 Task: Select Grocery. Add to cart, from DashMart for 3451 Chapel Oaks Dr, Unit 404, Building 4, Coppell, Texas 75019, Cell Number 6807042056, following items : Betty Crocker Brownie Mix Fudge Family Size (18.3 oz) - 2, Cucumber (each) - 6, _x000D_
Romaine Lettuce (1 ct) - 2, Garlic Bulb (1 ct) - 2, Starbucks Dark French Roast Coffee K-Cup Pods (10 ct) - 6, Nissin Top Ramen Noodle Soup Beef (3 oz x 6 ct) - 2
Action: Mouse moved to (308, 111)
Screenshot: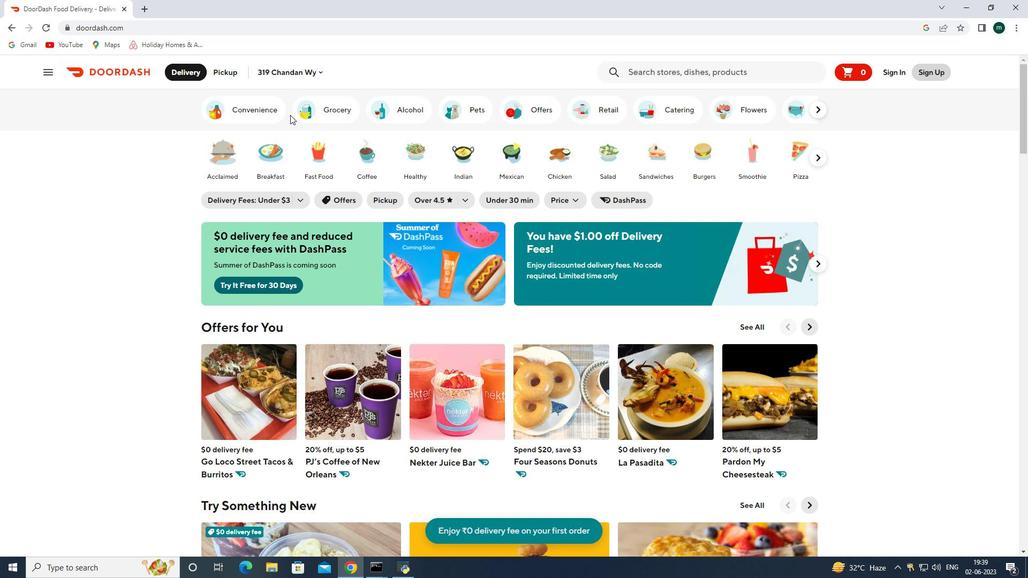 
Action: Mouse pressed left at (308, 111)
Screenshot: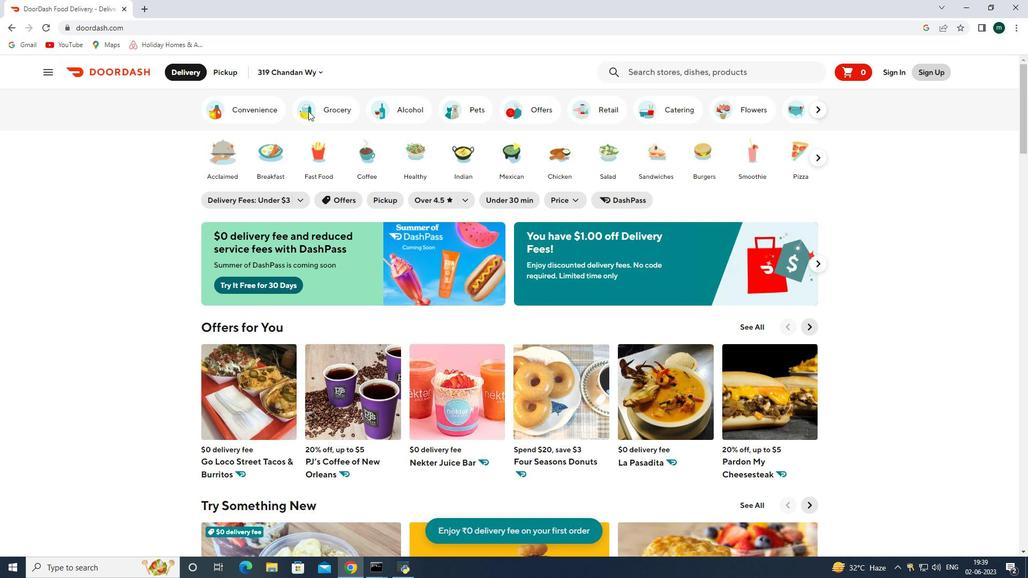 
Action: Mouse moved to (371, 295)
Screenshot: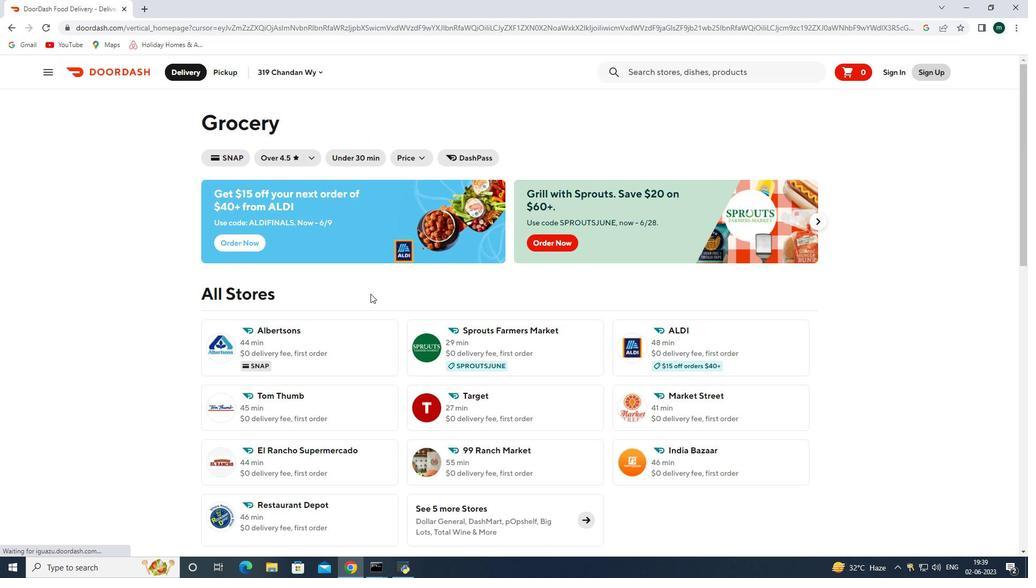 
Action: Mouse scrolled (371, 295) with delta (0, 0)
Screenshot: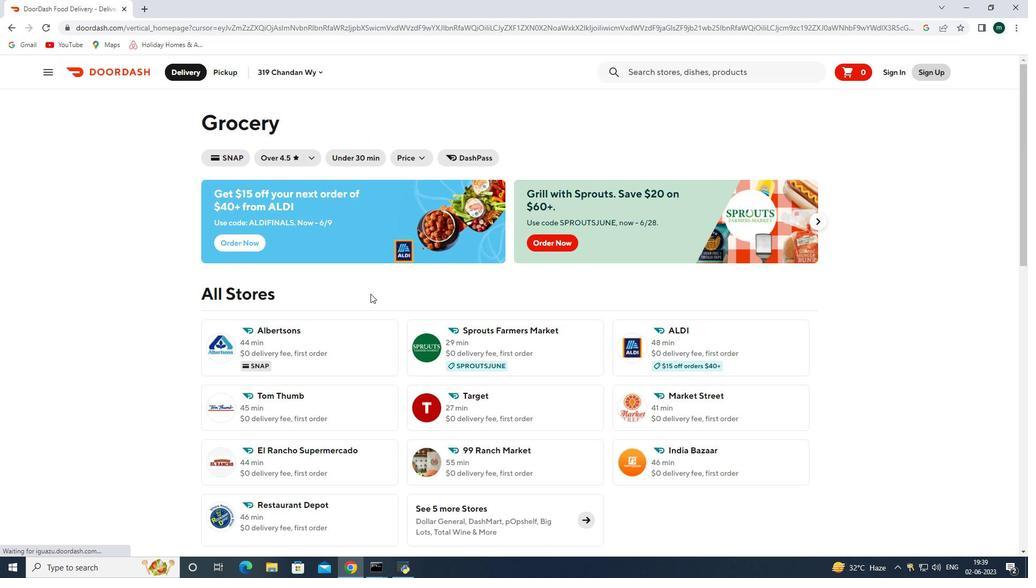 
Action: Mouse moved to (371, 295)
Screenshot: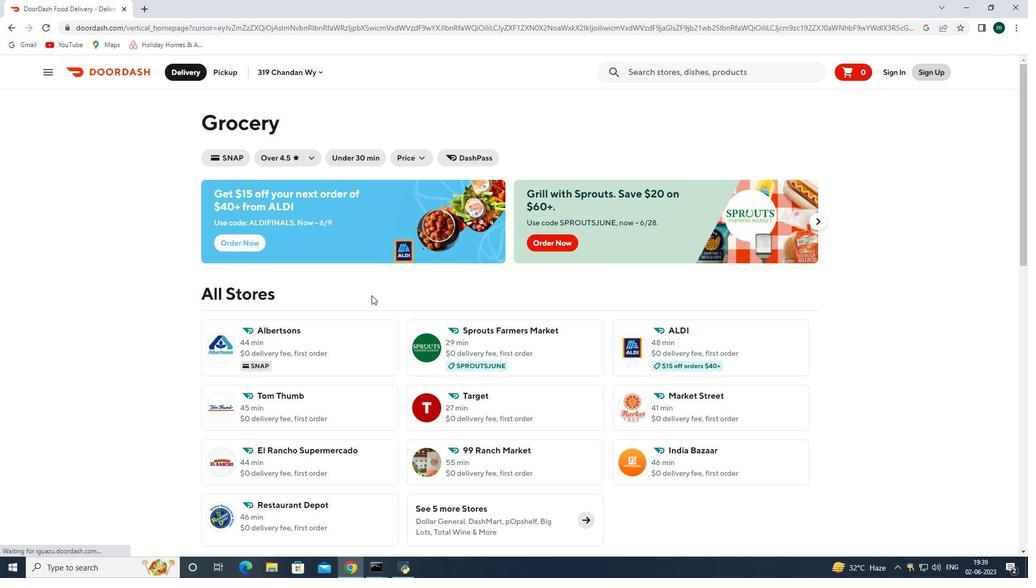 
Action: Mouse scrolled (371, 295) with delta (0, 0)
Screenshot: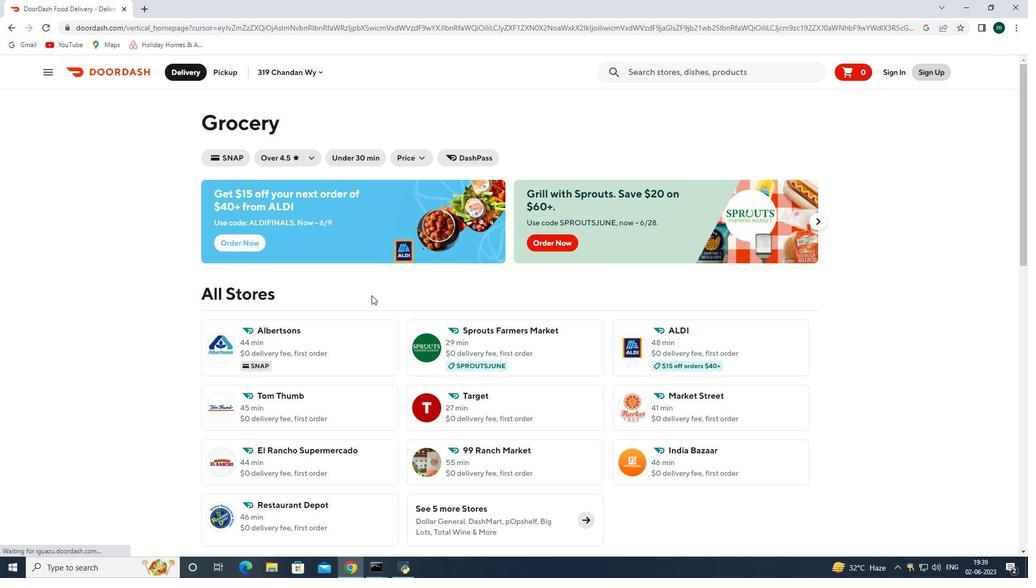 
Action: Mouse moved to (439, 419)
Screenshot: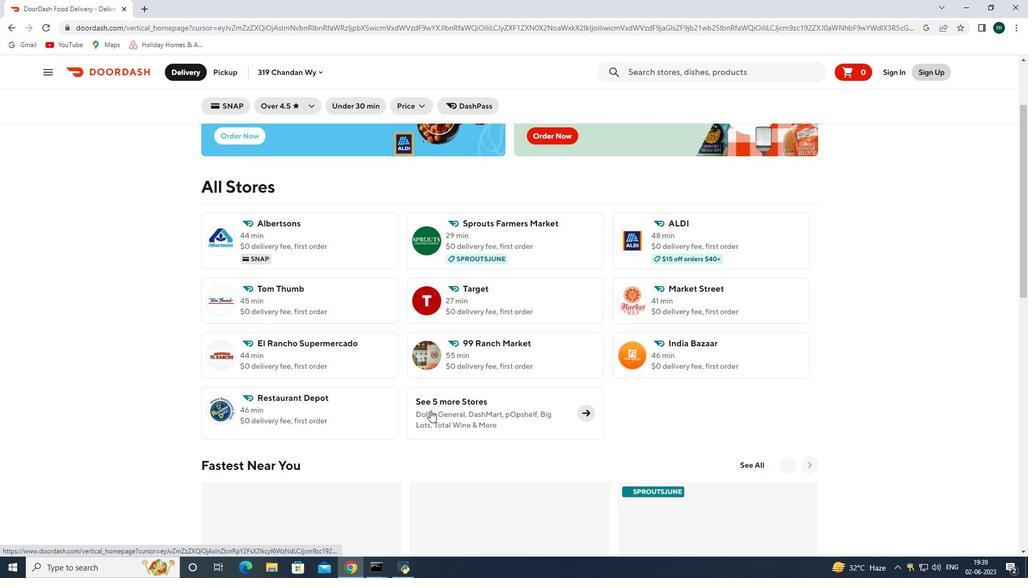 
Action: Mouse pressed left at (439, 419)
Screenshot: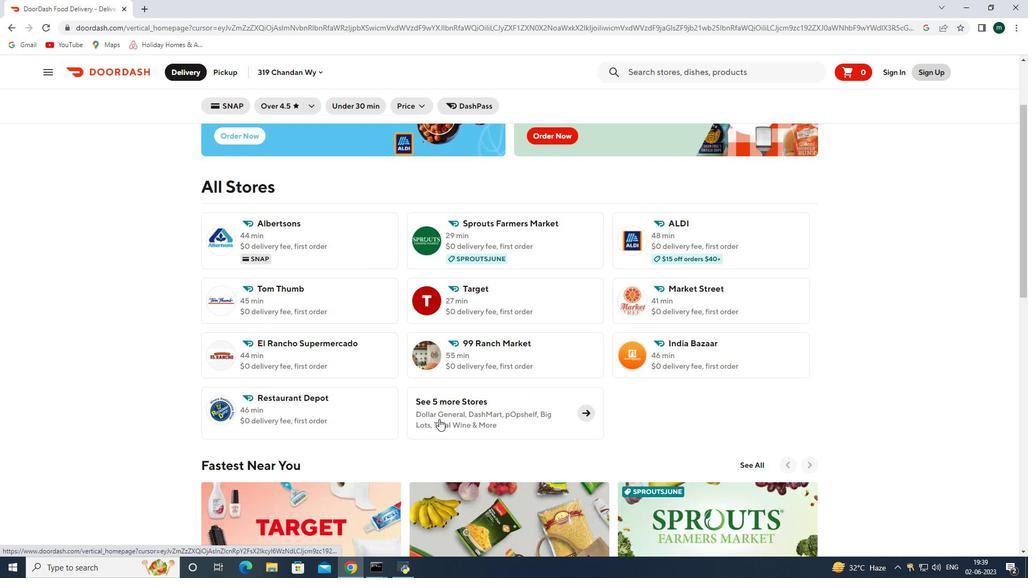 
Action: Mouse moved to (701, 350)
Screenshot: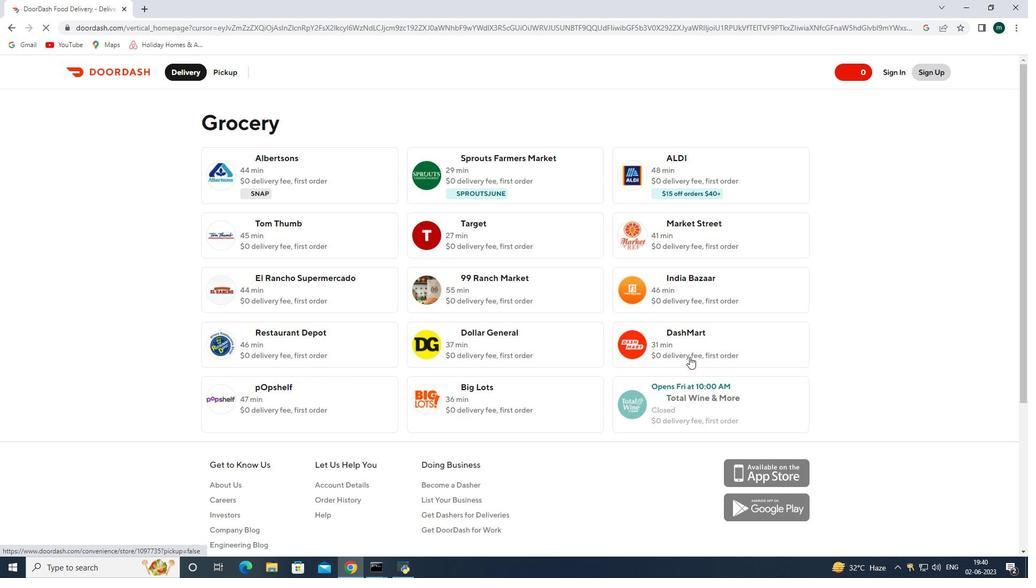 
Action: Mouse pressed left at (701, 350)
Screenshot: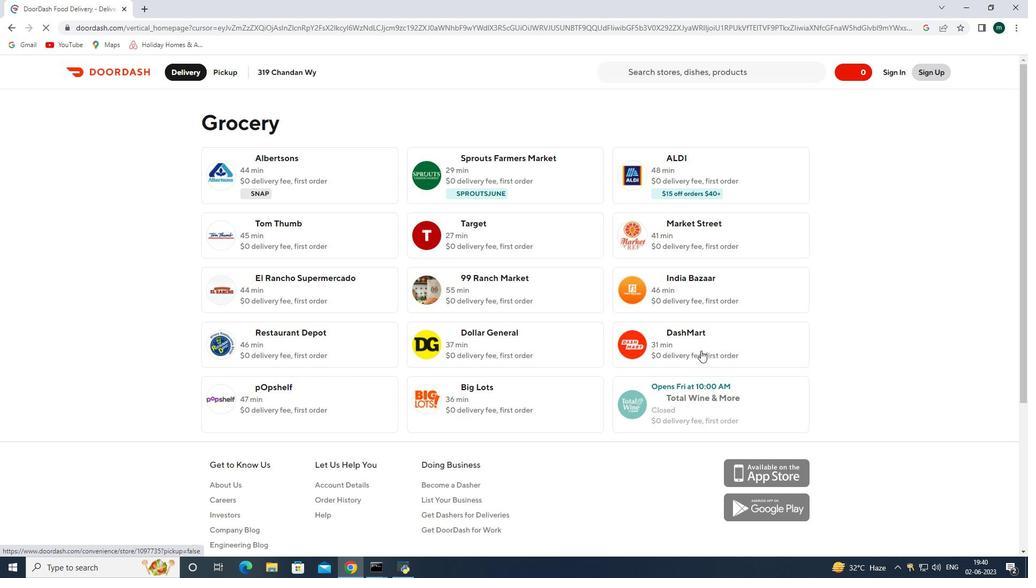 
Action: Mouse moved to (208, 67)
Screenshot: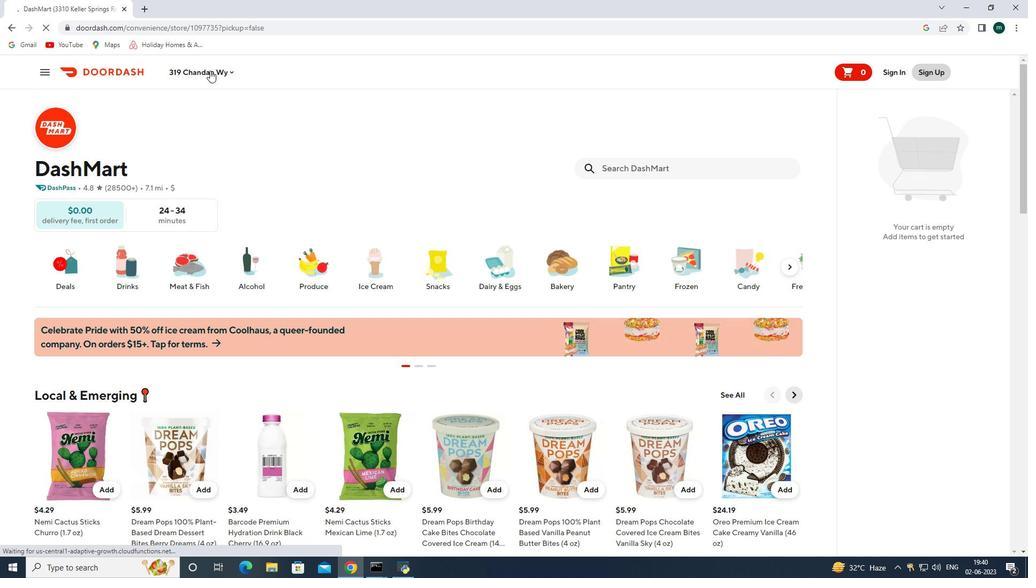 
Action: Mouse pressed left at (208, 67)
Screenshot: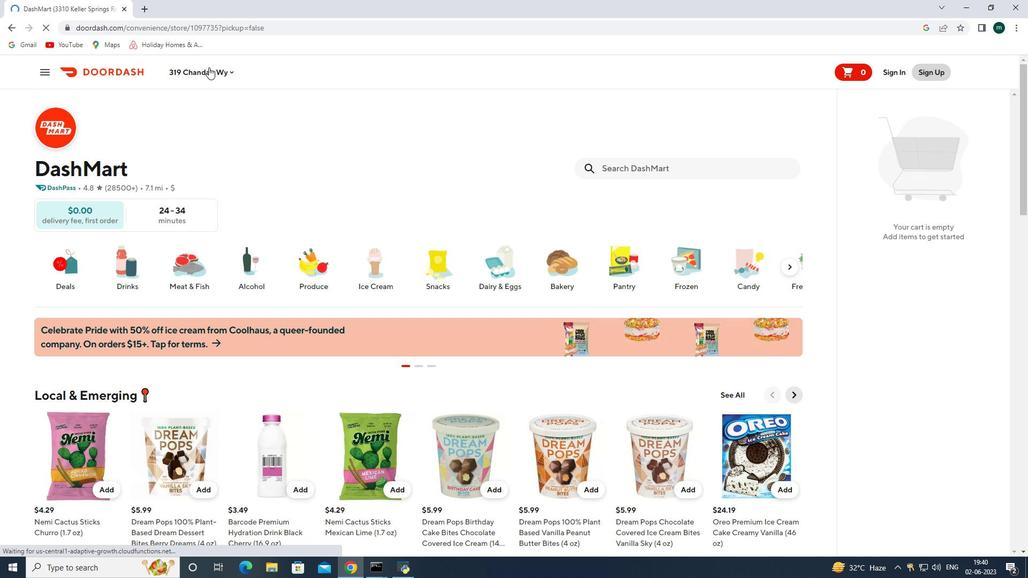 
Action: Mouse moved to (214, 113)
Screenshot: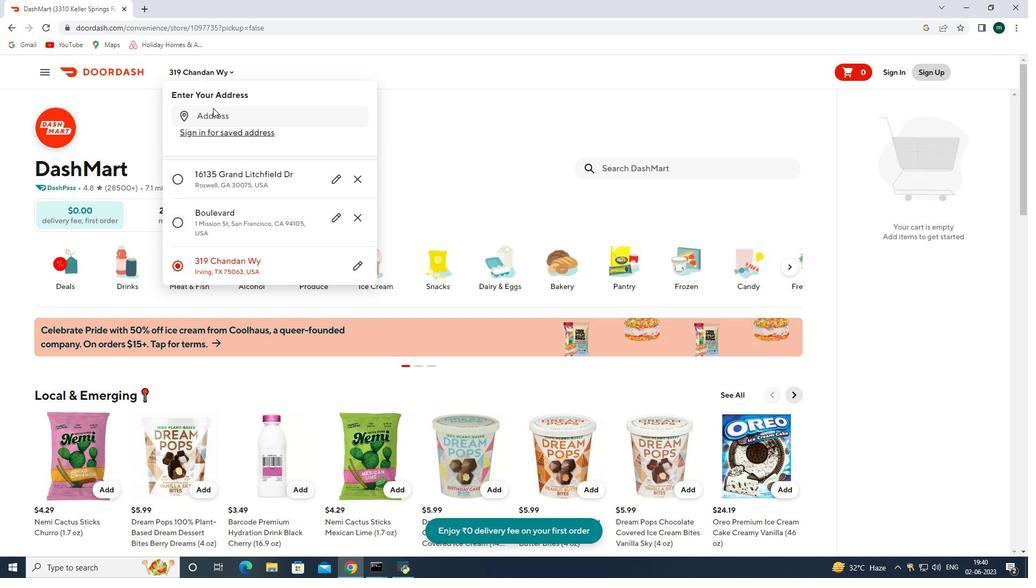 
Action: Mouse pressed left at (214, 113)
Screenshot: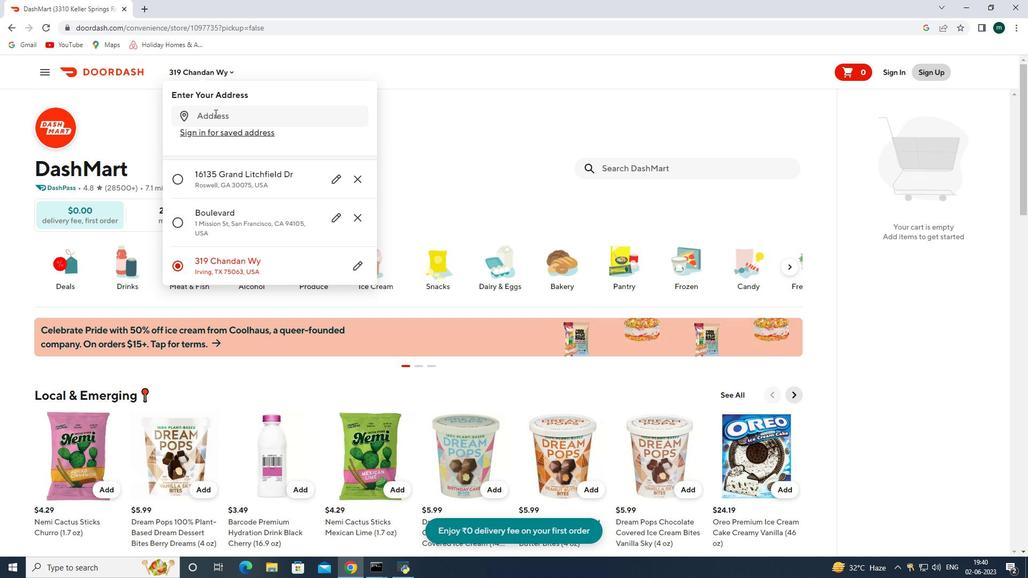
Action: Key pressed 3451<Key.space>chapel<Key.space>oaks<Key.space>dr<Key.space>unit<Key.space>404<Key.space>building<Key.space>4<Key.space>coppell<Key.space>texas<Key.space>75019<Key.enter>
Screenshot: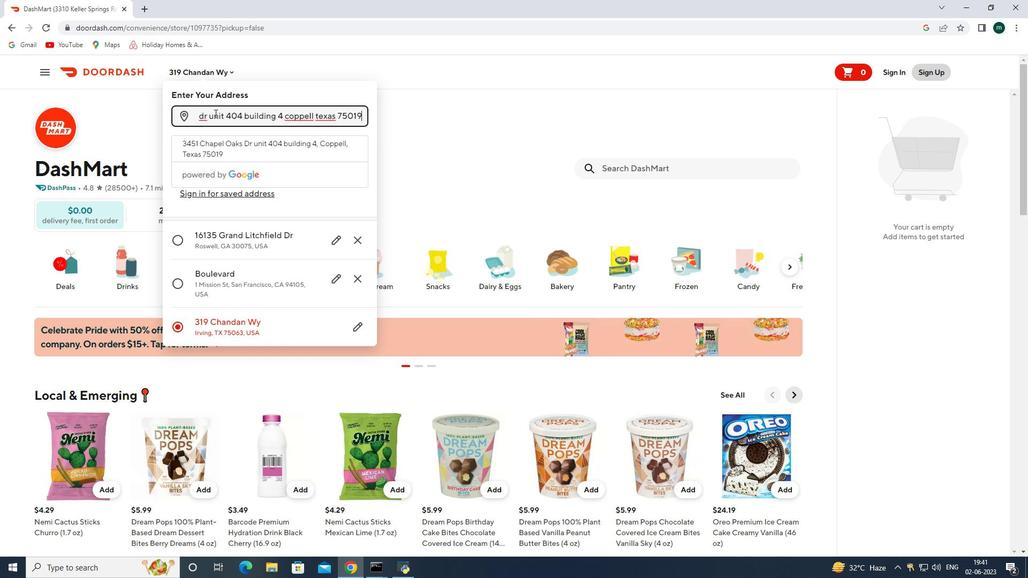 
Action: Mouse moved to (296, 425)
Screenshot: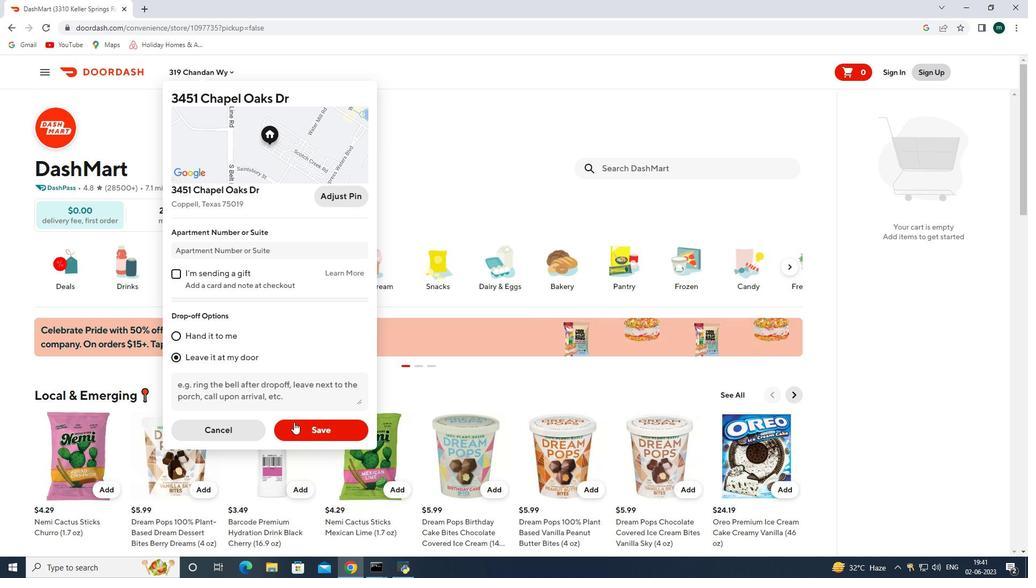 
Action: Mouse pressed left at (296, 425)
Screenshot: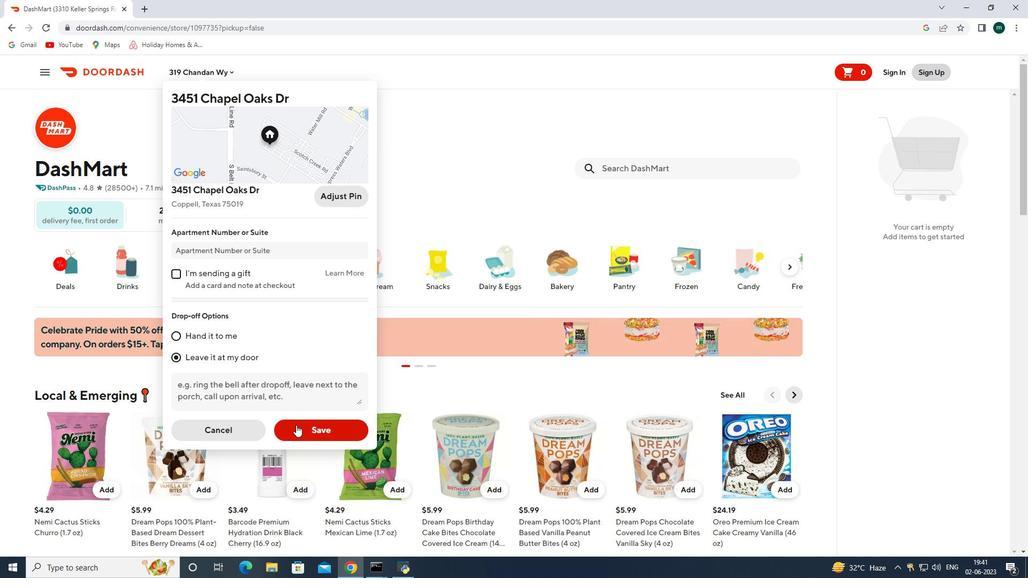 
Action: Mouse moved to (609, 165)
Screenshot: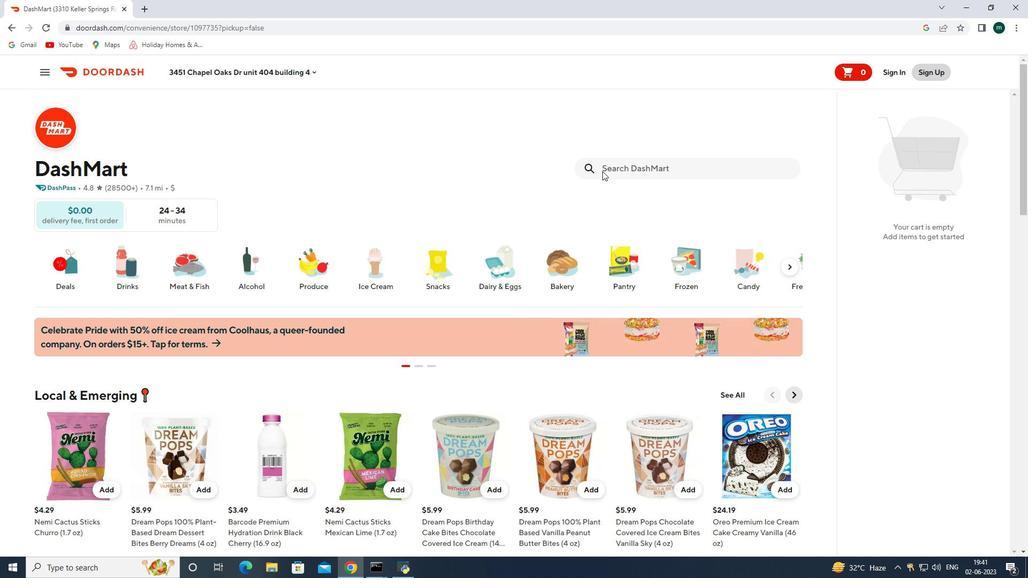 
Action: Mouse pressed left at (609, 165)
Screenshot: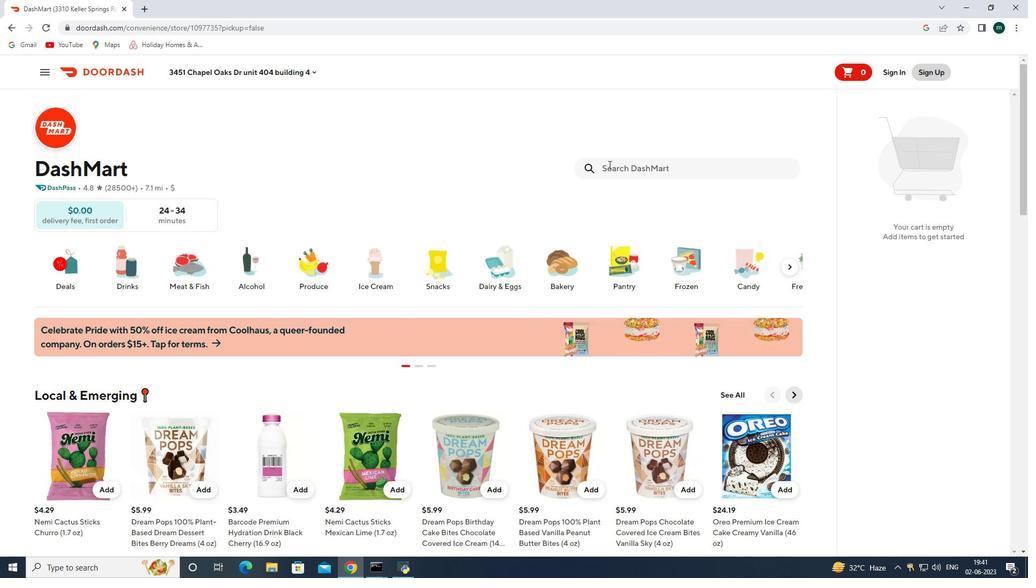 
Action: Mouse moved to (609, 165)
Screenshot: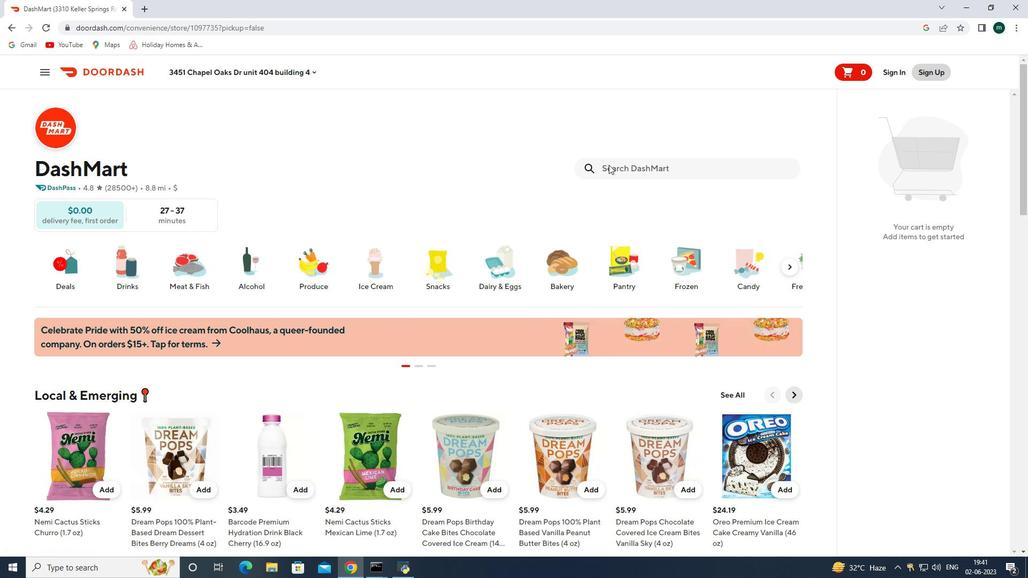 
Action: Key pressed betty<Key.space>cocker<Key.space>brownie<Key.space>mix<Key.space>fudge<Key.space>fai<Key.backspace>mily<Key.space>size<Key.space><Key.enter>
Screenshot: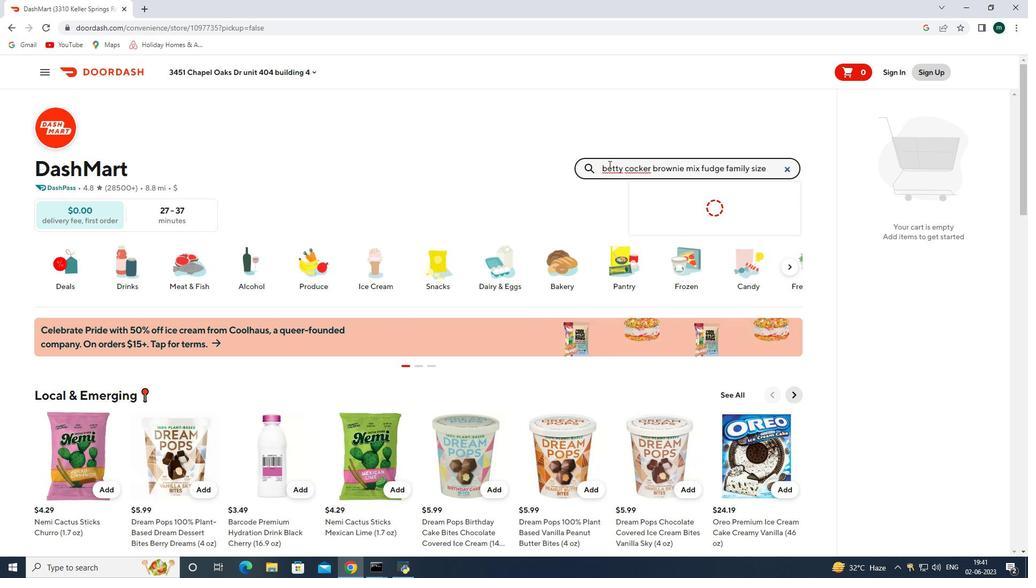 
Action: Mouse moved to (610, 136)
Screenshot: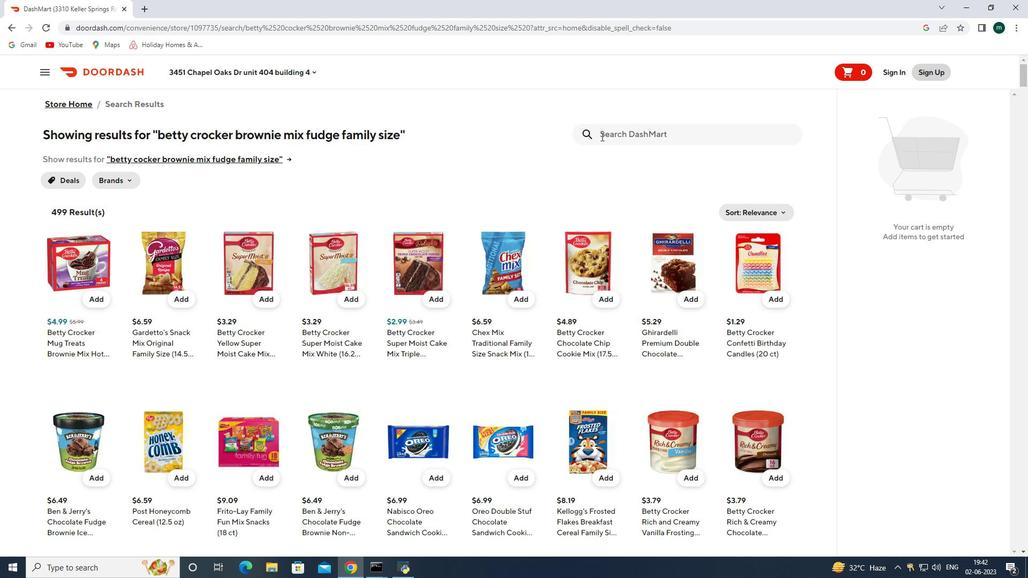 
Action: Mouse pressed left at (610, 136)
Screenshot: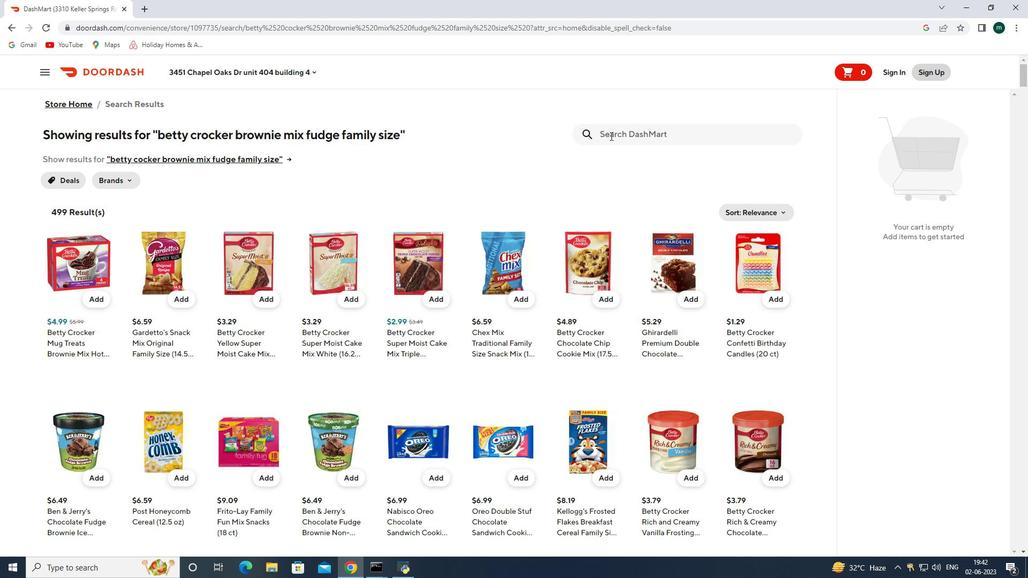 
Action: Key pressed cu
Screenshot: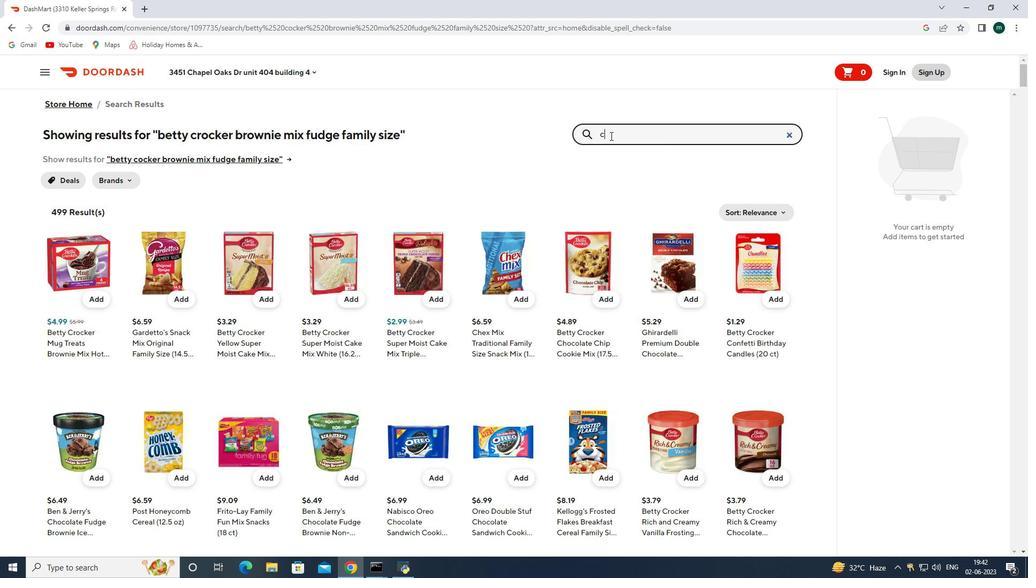 
Action: Mouse moved to (611, 135)
Screenshot: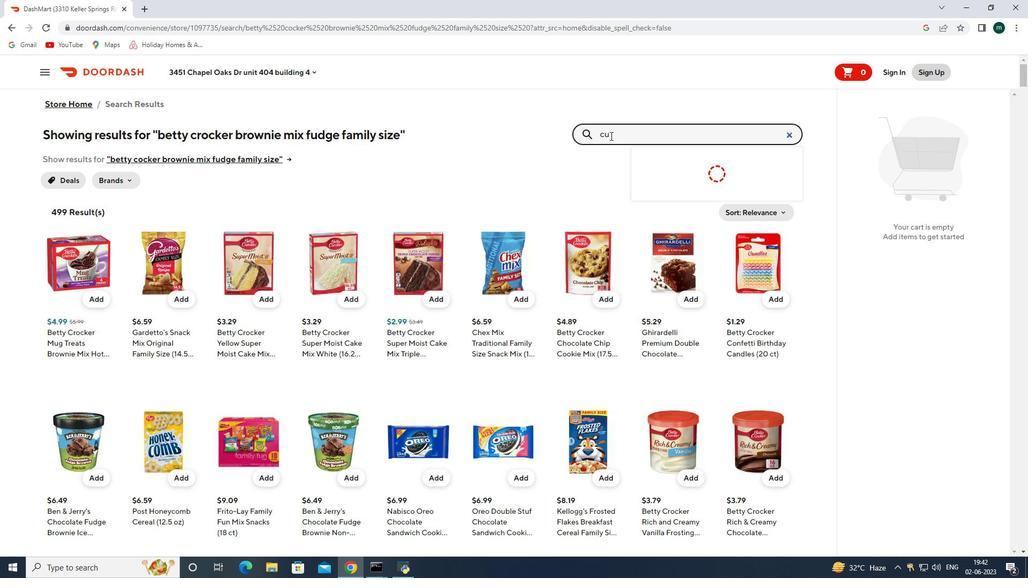 
Action: Key pressed cumber<Key.space><Key.enter>
Screenshot: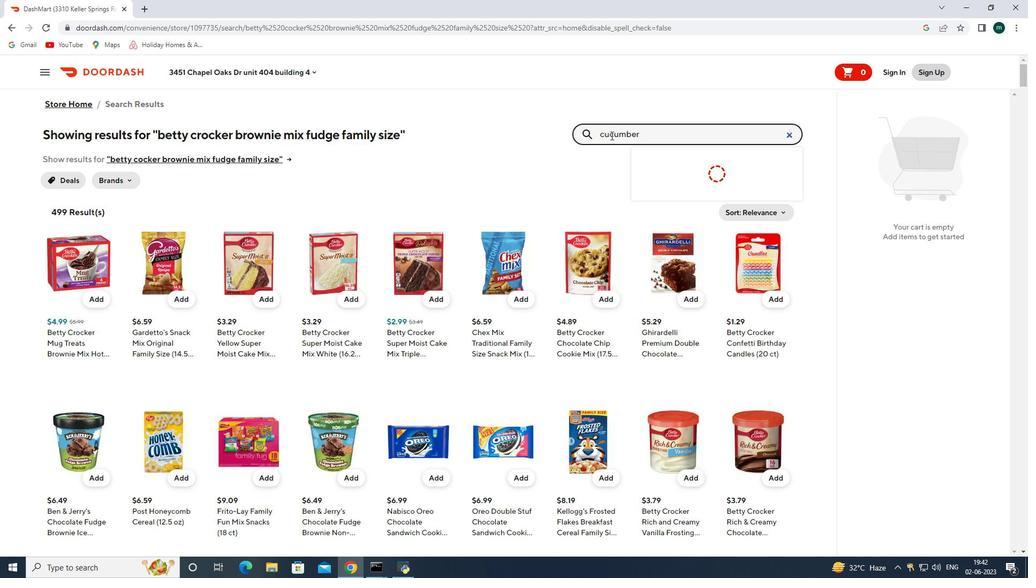 
Action: Mouse pressed left at (611, 135)
Screenshot: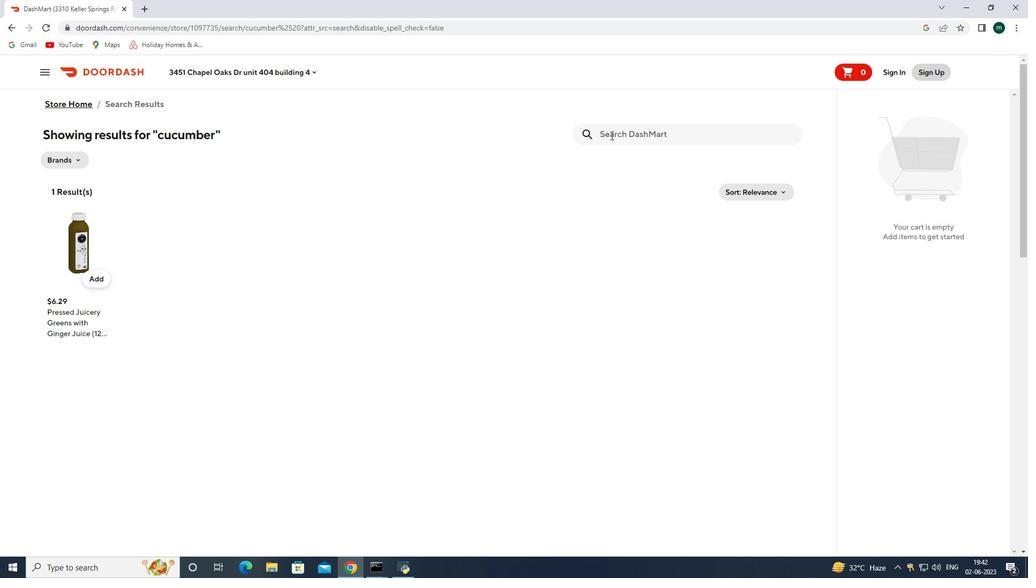 
Action: Key pressed romaine<Key.space>lettuce<Key.space><Key.enter>
Screenshot: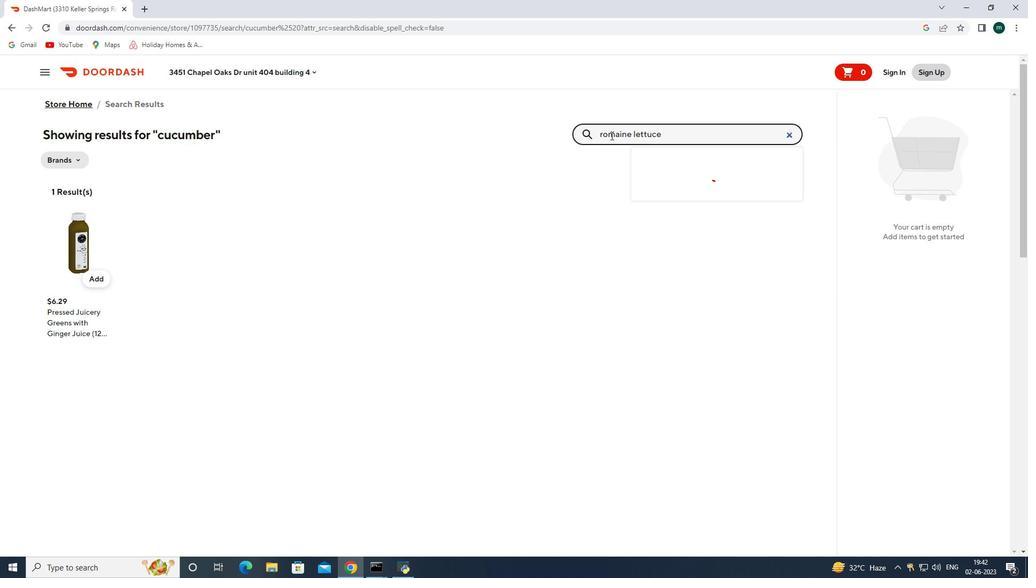 
Action: Mouse pressed left at (611, 135)
Screenshot: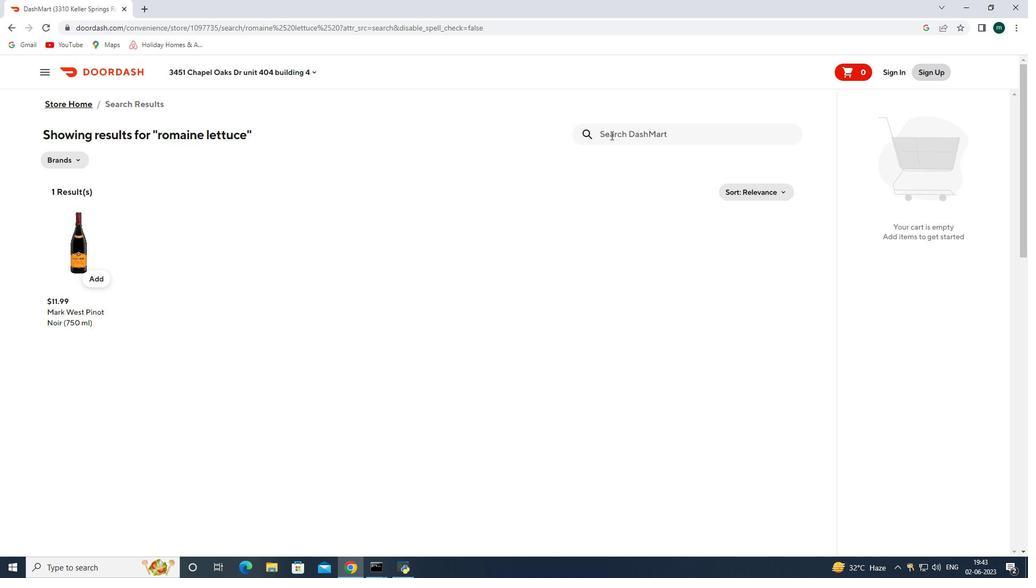 
Action: Key pressed garlic<Key.space>bulb<Key.space><Key.enter>
Screenshot: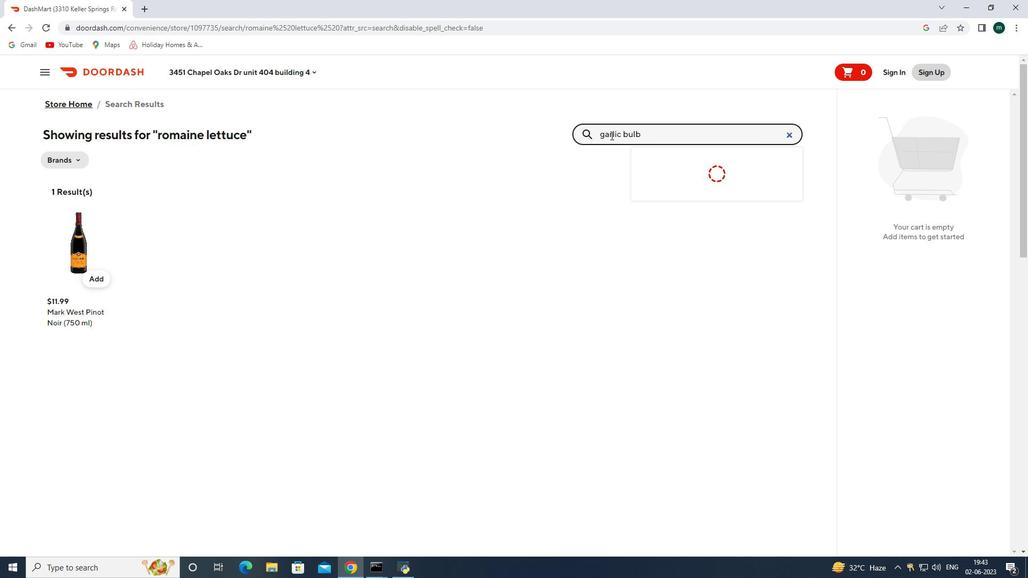 
Action: Mouse pressed left at (611, 135)
Screenshot: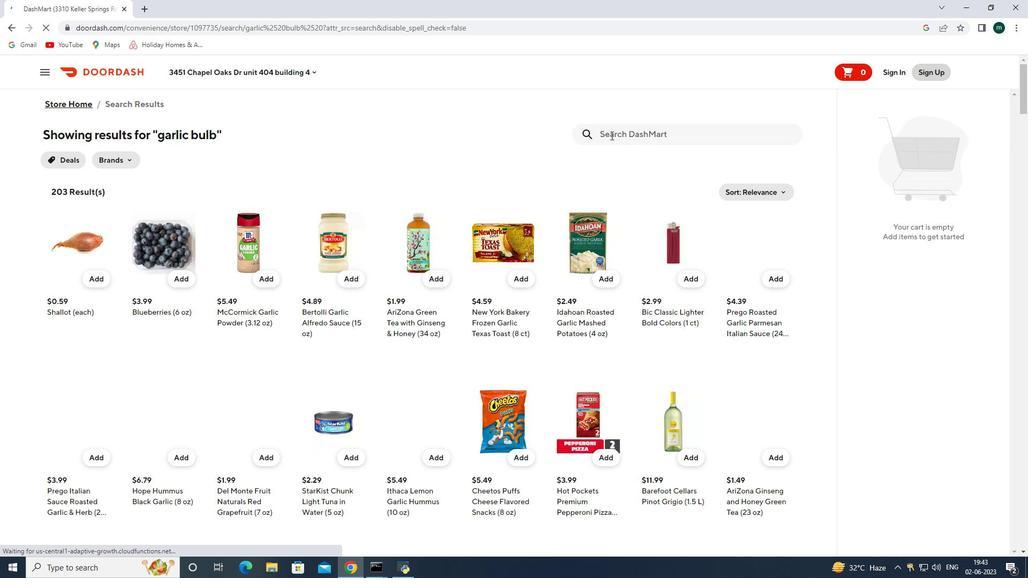 
Action: Key pressed starbucks<Key.space>dark<Key.space>french<Key.space>roast<Key.space>coffee<Key.space>k<Key.space>cup<Key.space>pods<Key.space><Key.enter>
Screenshot: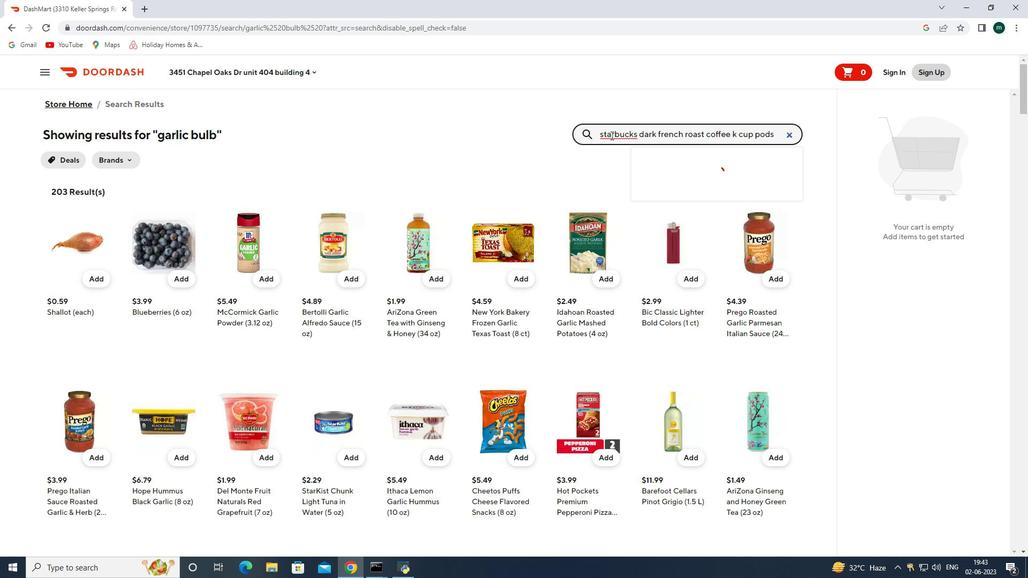 
Action: Mouse moved to (96, 273)
Screenshot: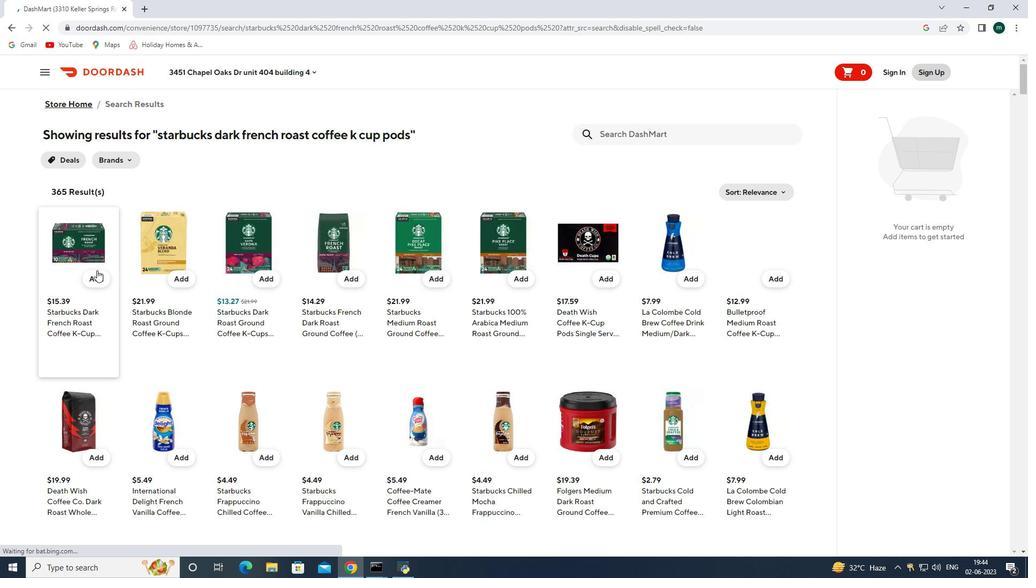 
Action: Mouse pressed left at (96, 273)
Screenshot: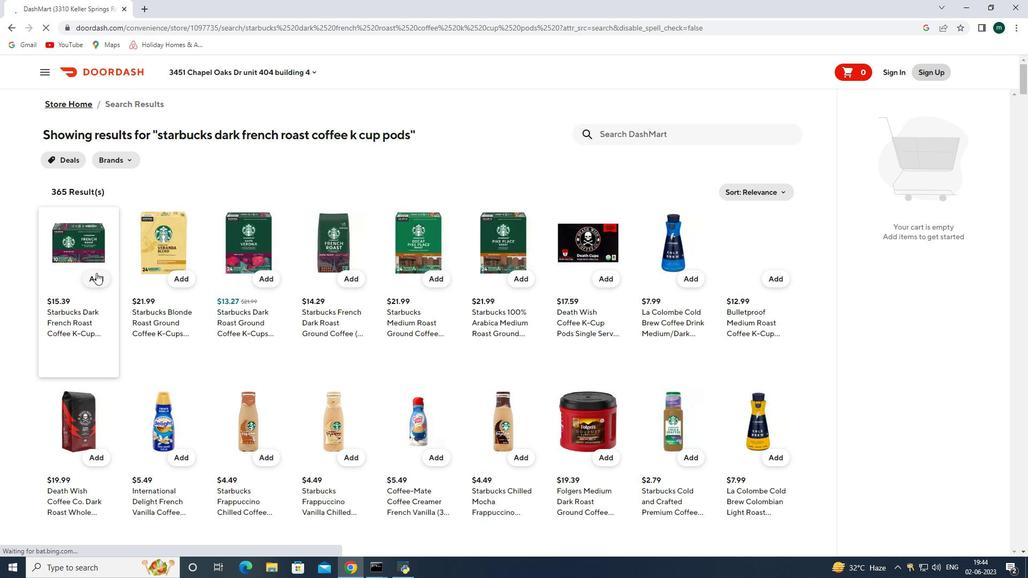 
Action: Mouse moved to (998, 183)
Screenshot: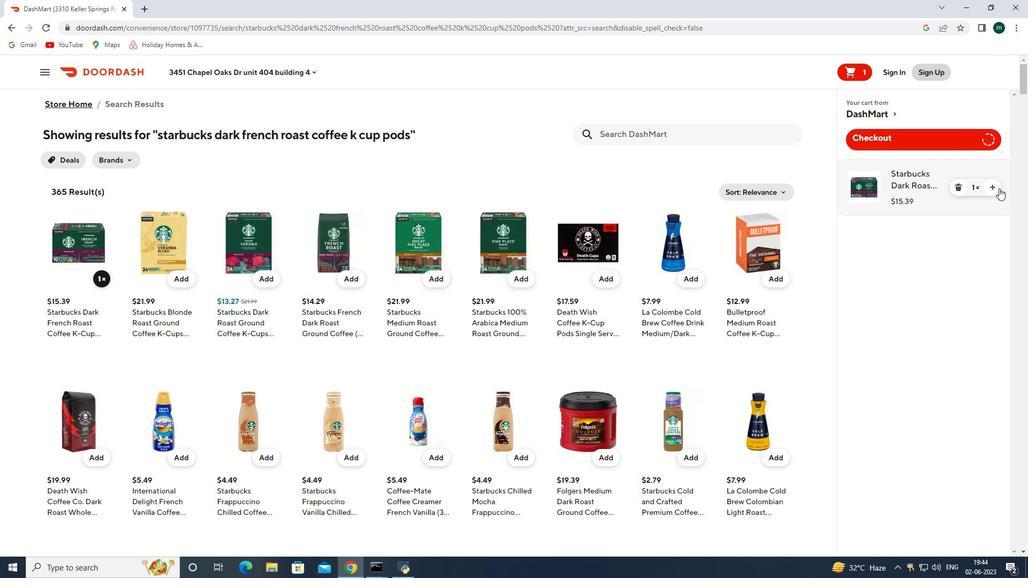 
Action: Mouse pressed left at (998, 183)
Screenshot: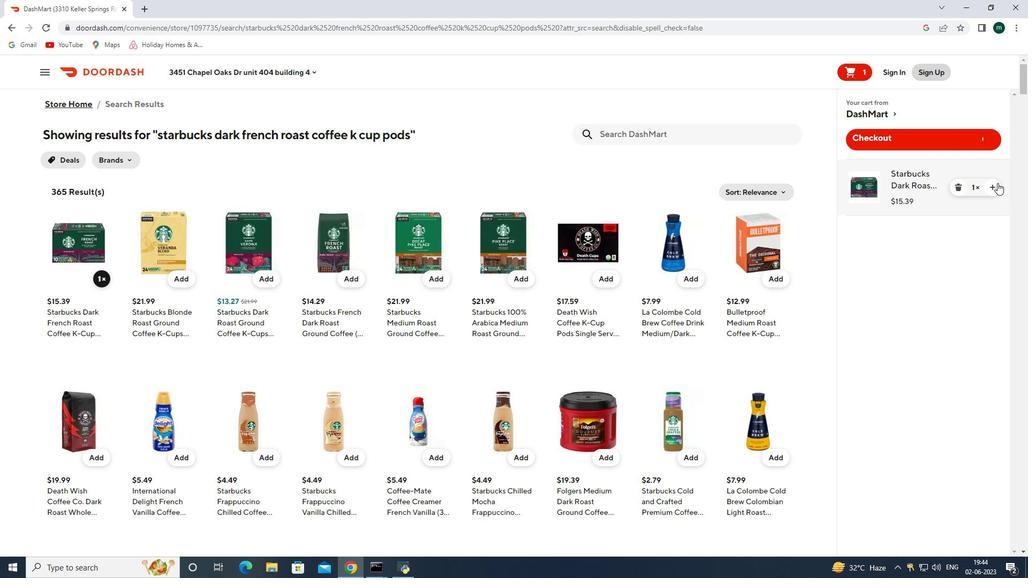 
Action: Mouse pressed left at (998, 183)
Screenshot: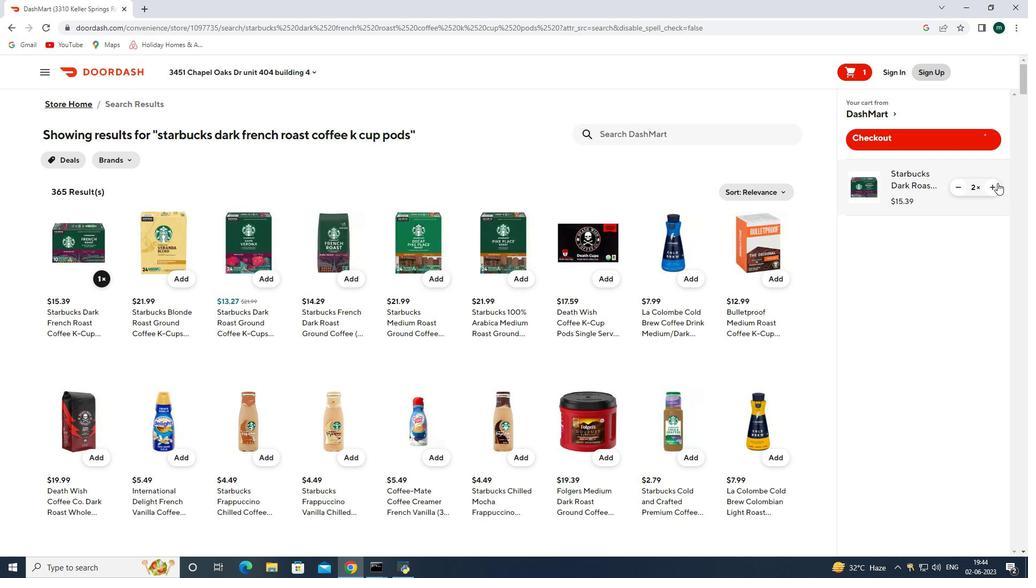 
Action: Mouse pressed left at (998, 183)
Screenshot: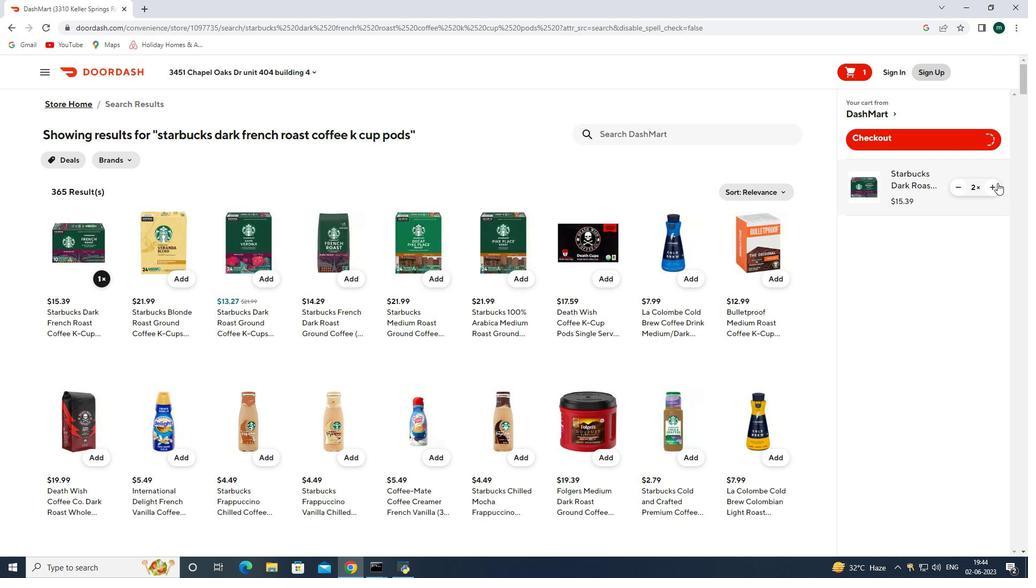 
Action: Mouse pressed left at (998, 183)
Screenshot: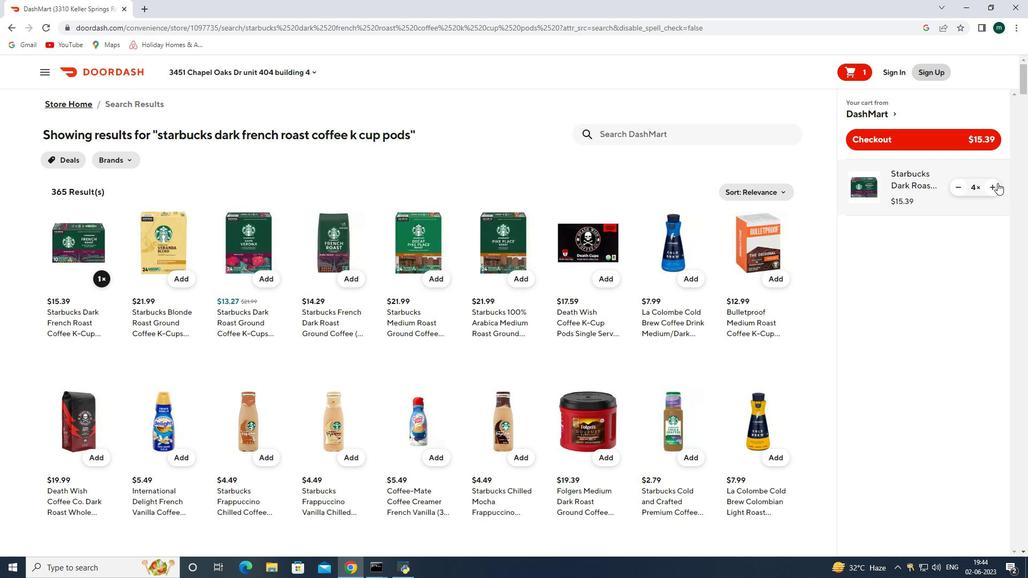 
Action: Mouse pressed left at (998, 183)
Screenshot: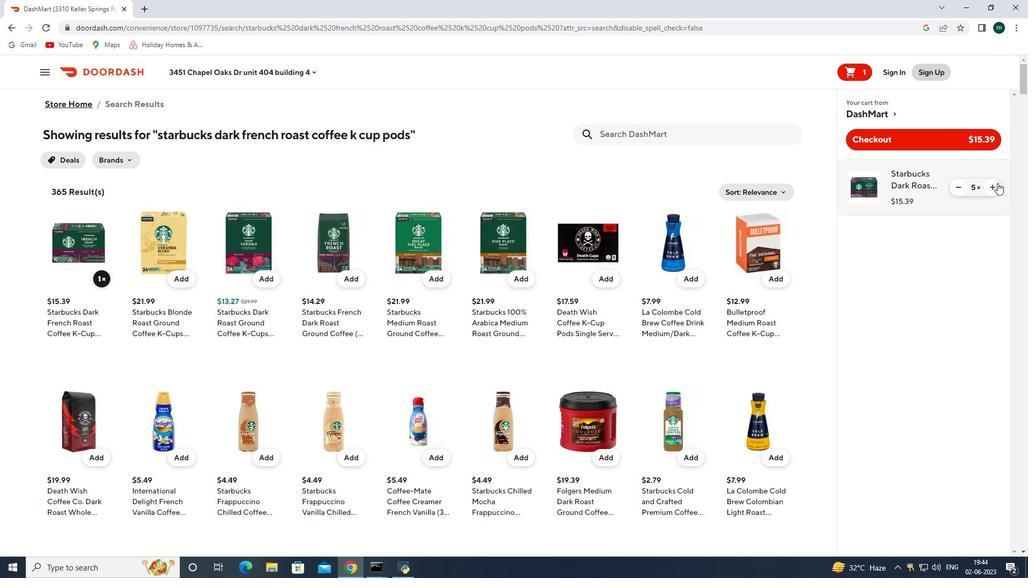 
Action: Mouse moved to (672, 131)
Screenshot: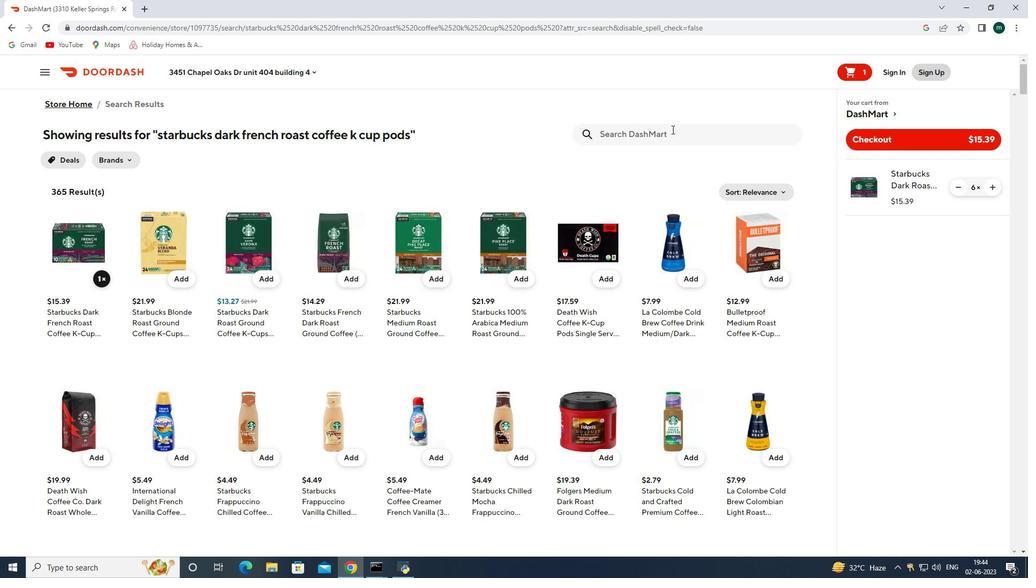 
Action: Mouse pressed left at (672, 131)
Screenshot: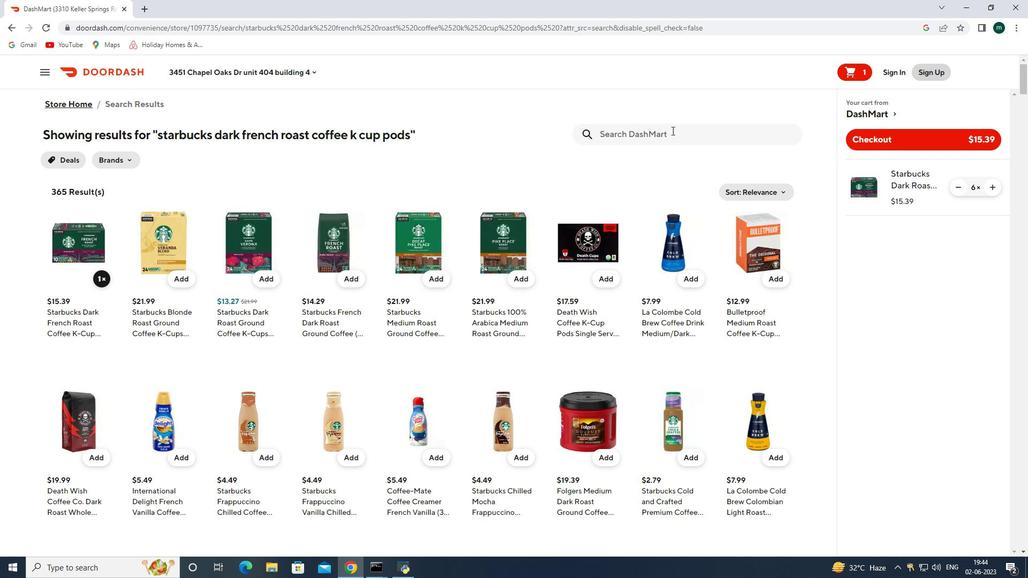 
Action: Key pressed nissin<Key.space>top<Key.space>ramen<Key.space>noodle<Key.space>soup<Key.space>beef<Key.enter>
Screenshot: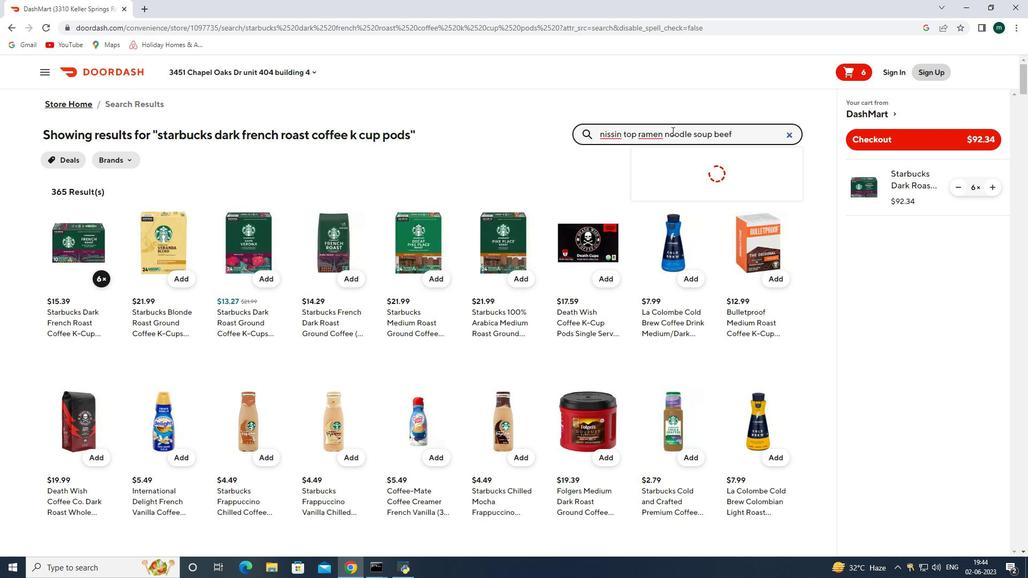 
Action: Mouse moved to (189, 279)
Screenshot: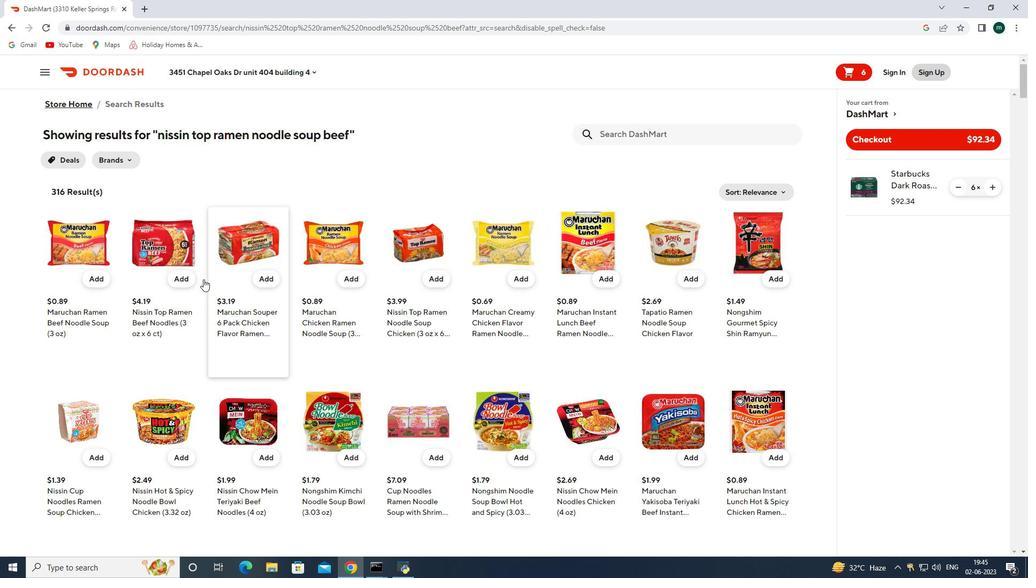 
Action: Mouse pressed left at (189, 279)
Screenshot: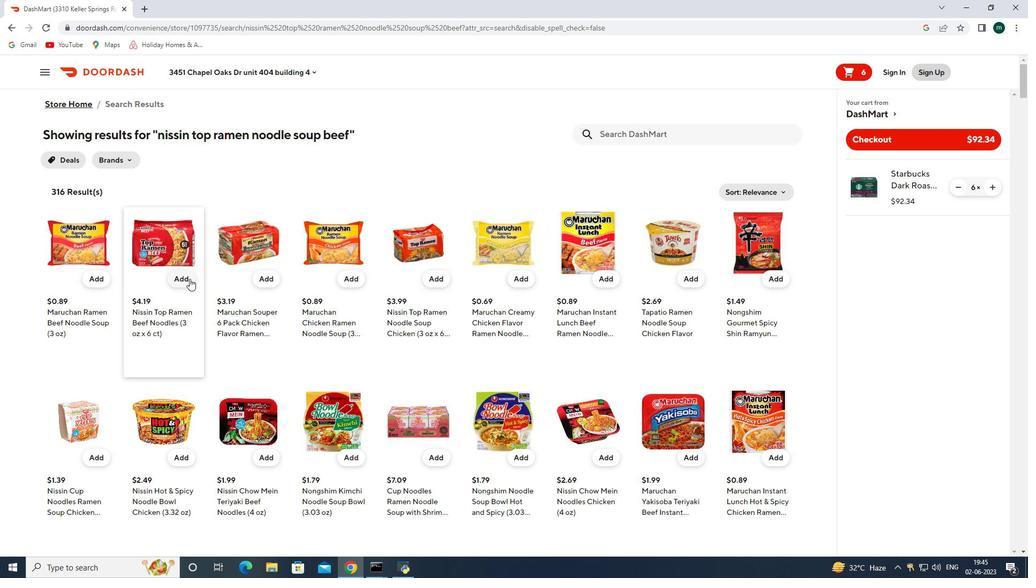 
Action: Mouse moved to (995, 249)
Screenshot: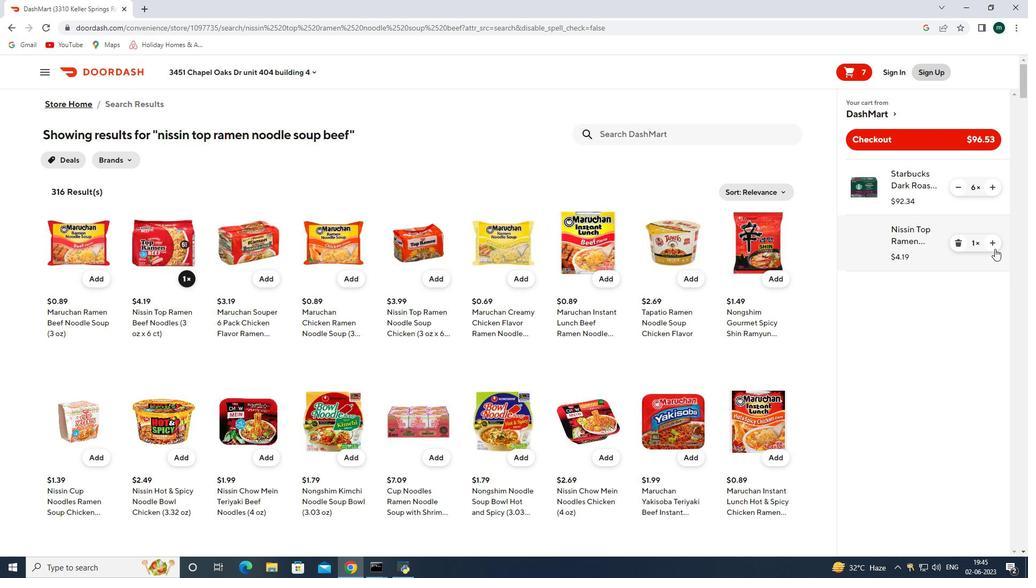 
Action: Mouse pressed left at (995, 249)
Screenshot: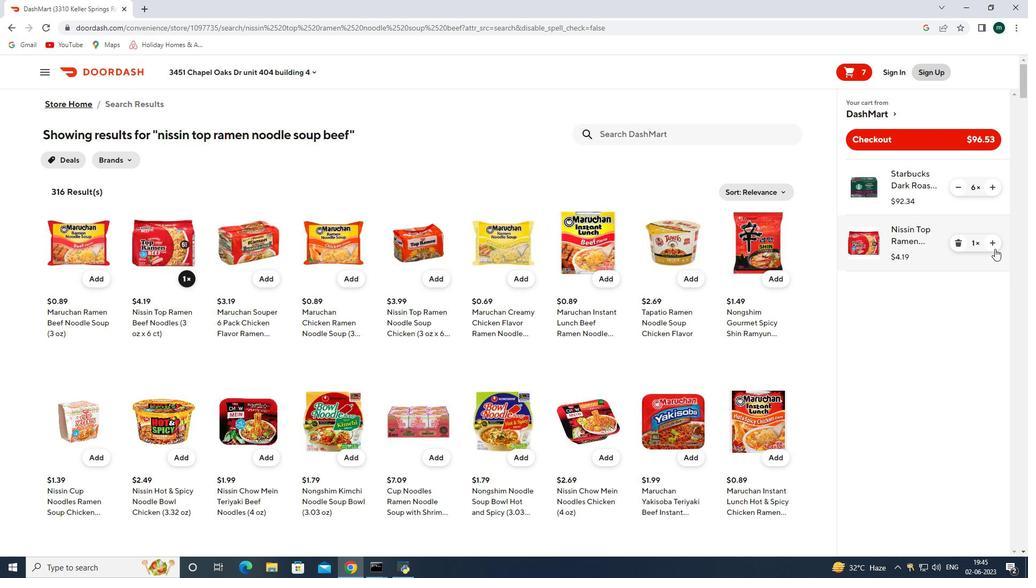 
Action: Mouse moved to (895, 136)
Screenshot: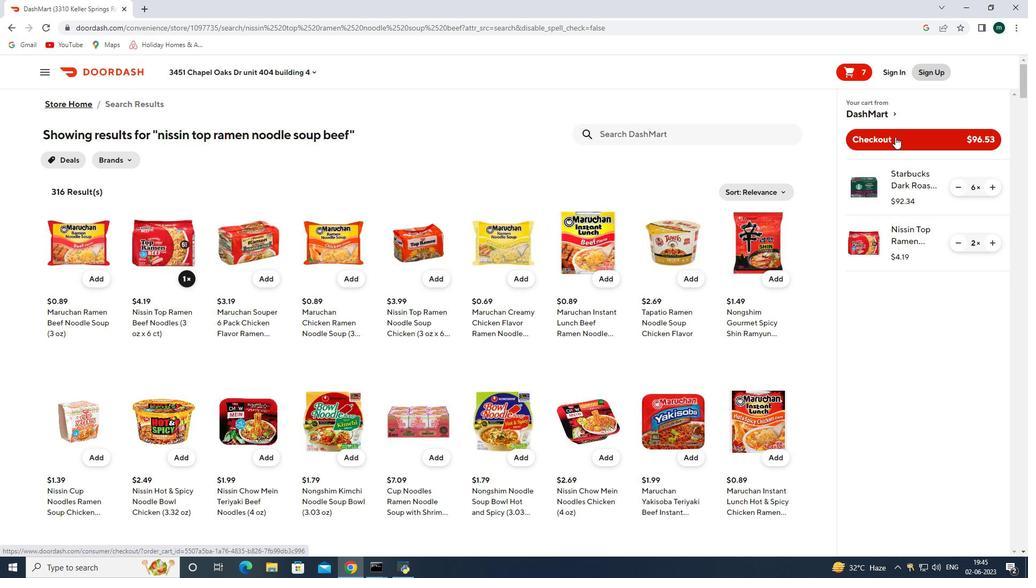 
Action: Mouse pressed left at (895, 136)
Screenshot: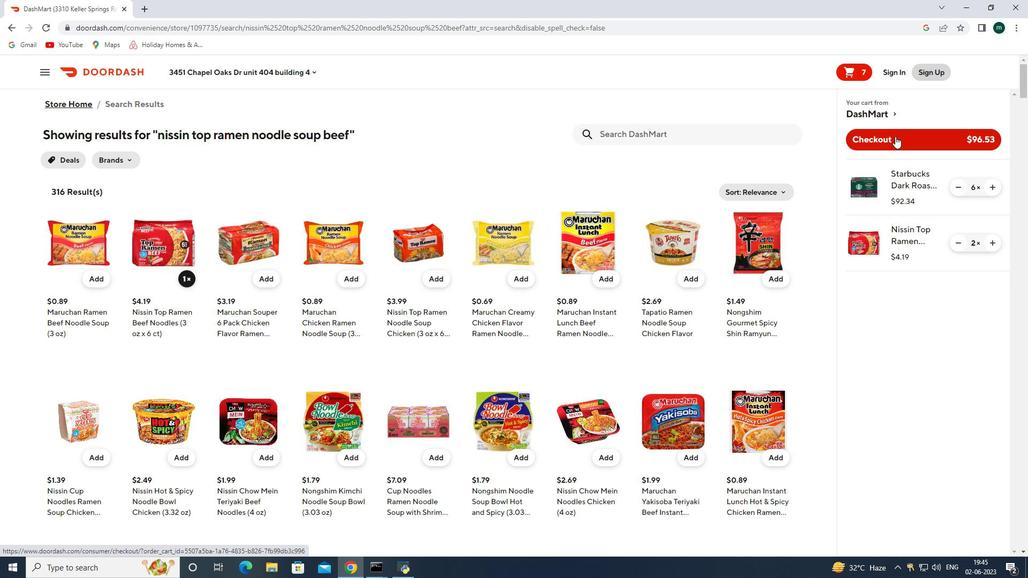 
Action: Mouse moved to (894, 136)
Screenshot: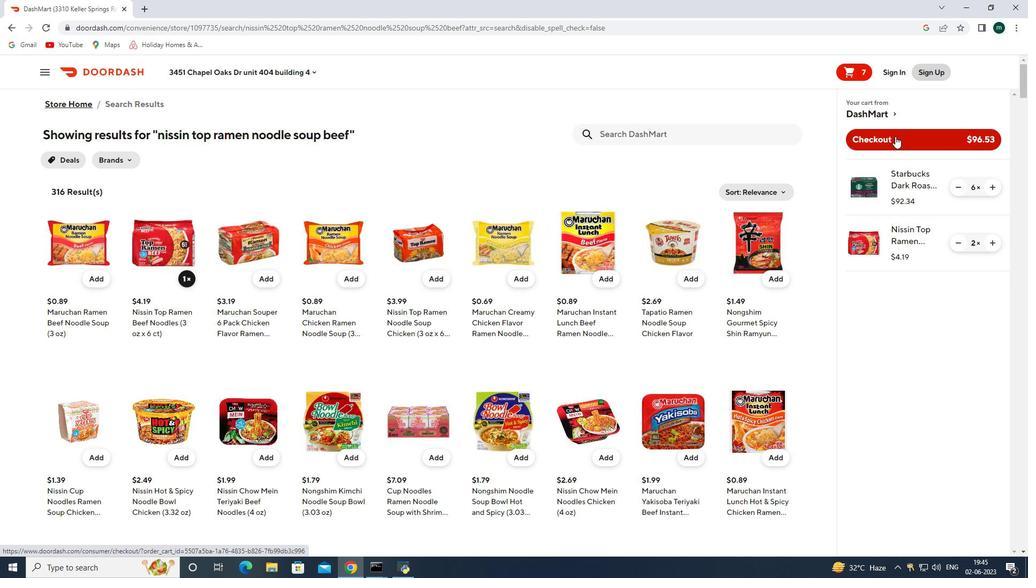 
